 Task: Find the shortest route from New York City to Statue of Liberty National Monument.
Action: Mouse pressed left at (189, 54)
Screenshot: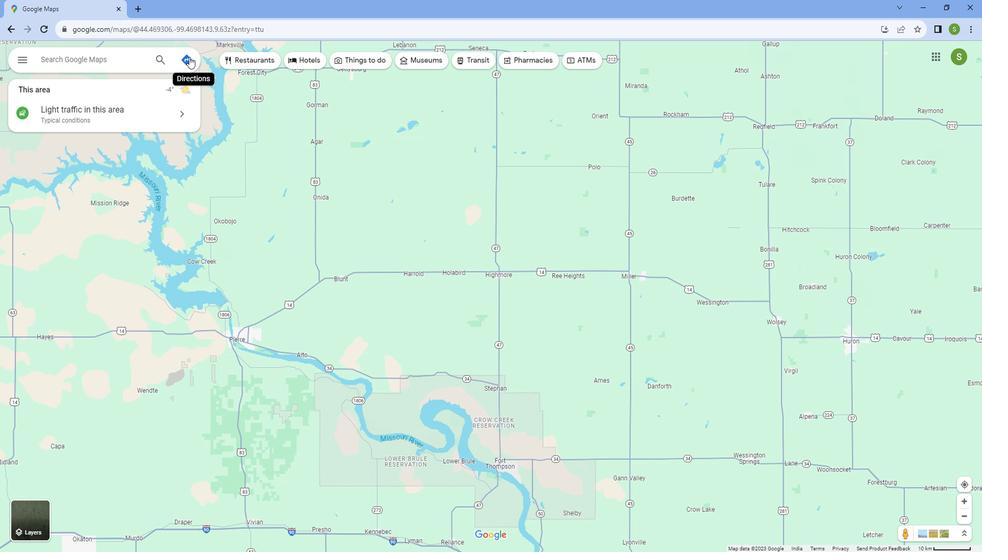 
Action: Mouse moved to (68, 84)
Screenshot: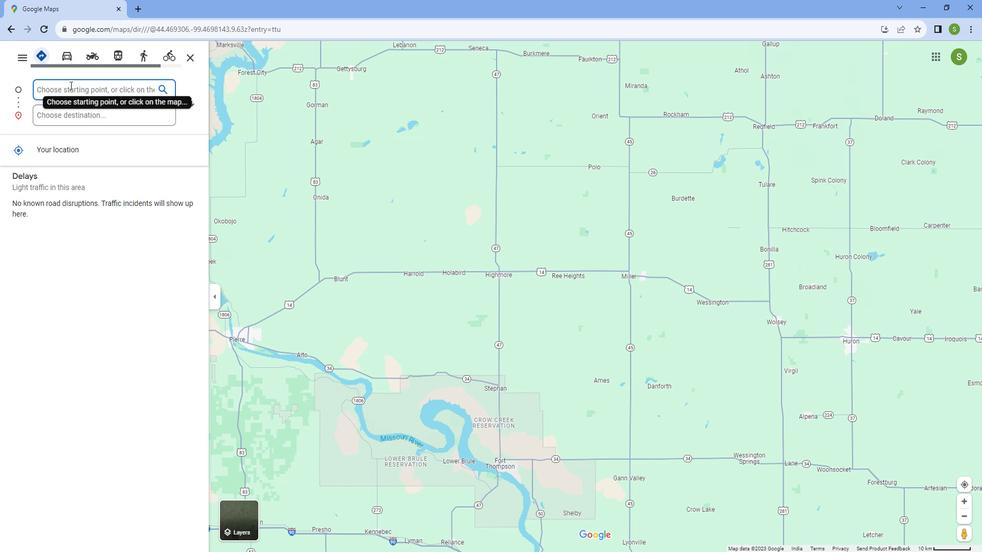 
Action: Mouse pressed left at (68, 84)
Screenshot: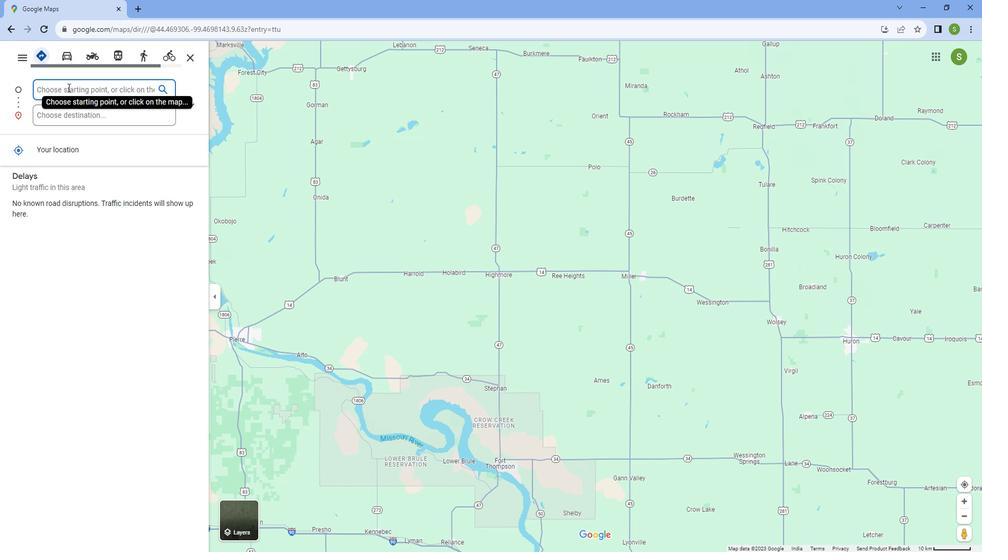 
Action: Mouse moved to (67, 80)
Screenshot: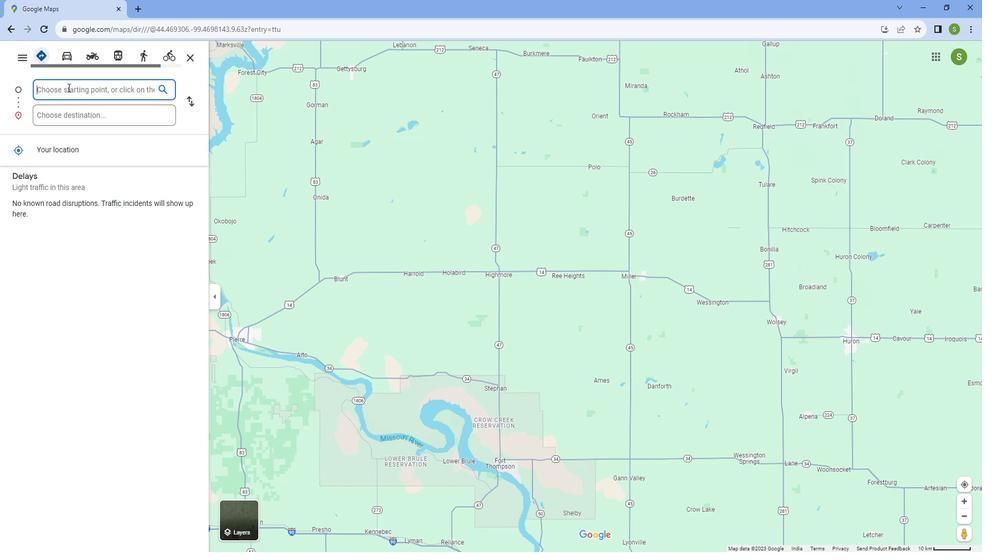 
Action: Key pressed <Key.caps_lock>N<Key.caps_lock>ew<Key.space><Key.caps_lock>Y<Key.caps_lock>ork<Key.space><Key.caps_lock>C<Key.caps_lock>ity
Screenshot: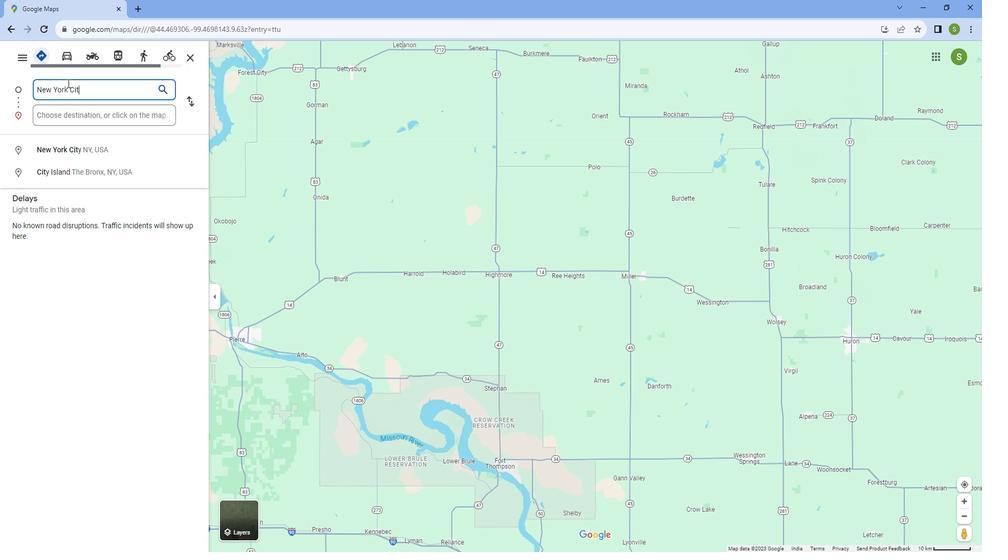 
Action: Mouse moved to (35, 150)
Screenshot: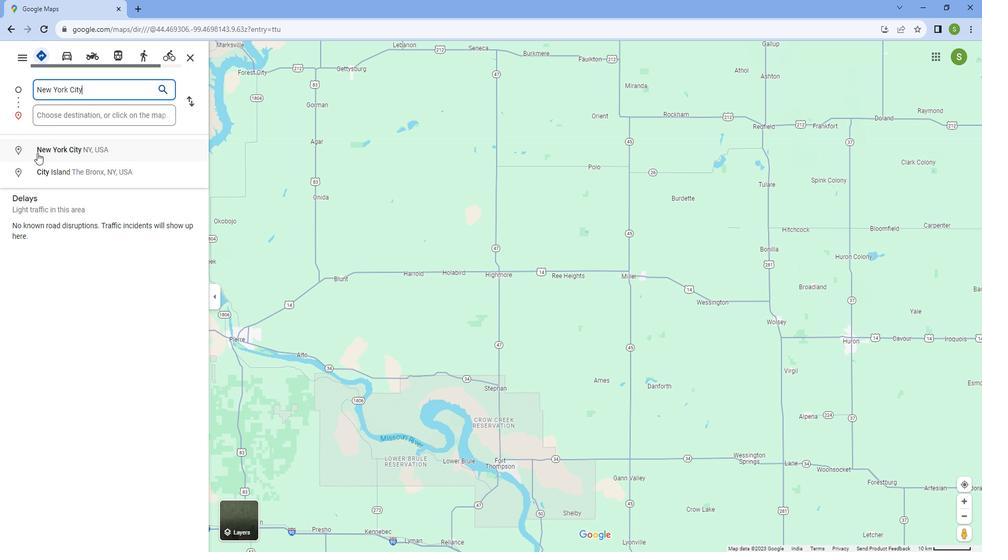 
Action: Mouse pressed left at (35, 150)
Screenshot: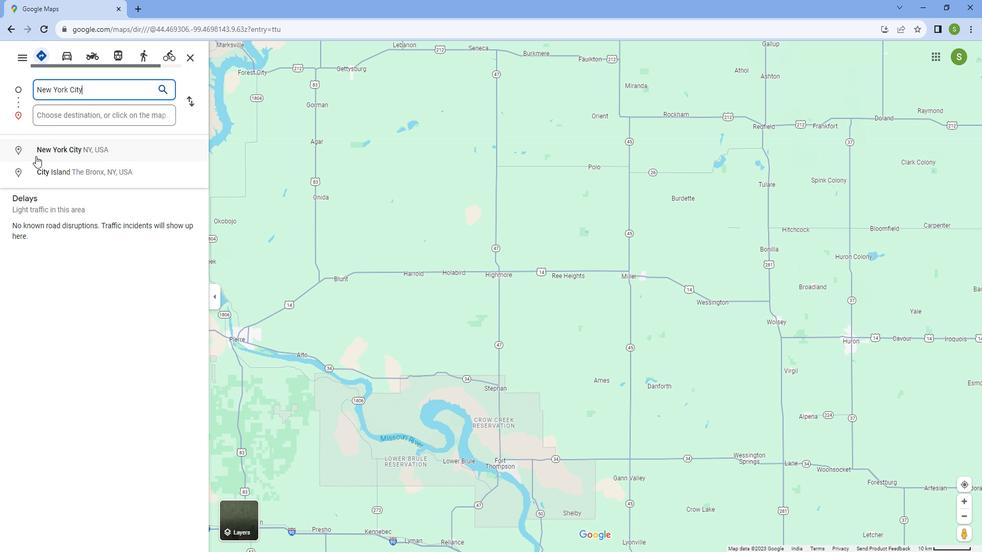 
Action: Mouse moved to (111, 113)
Screenshot: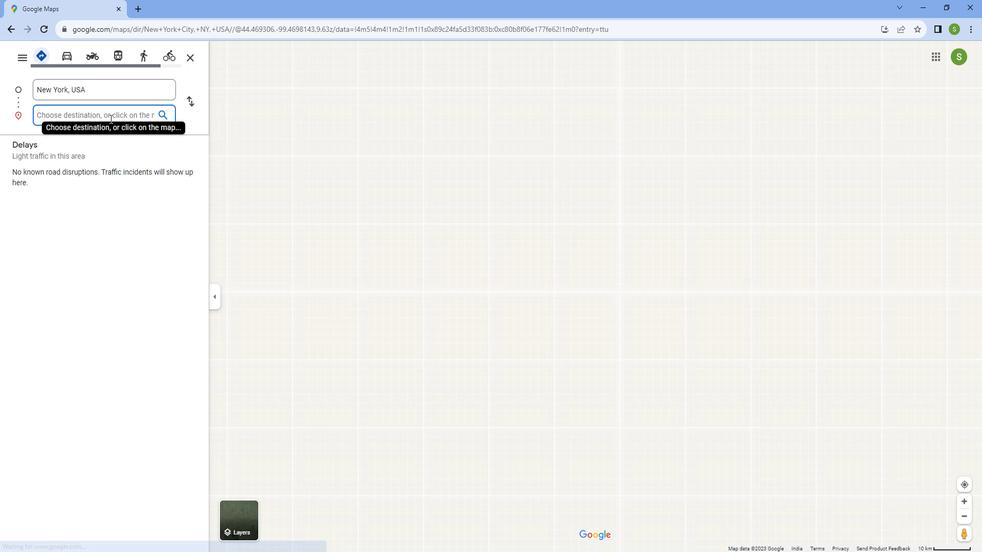
Action: Mouse pressed left at (111, 113)
Screenshot: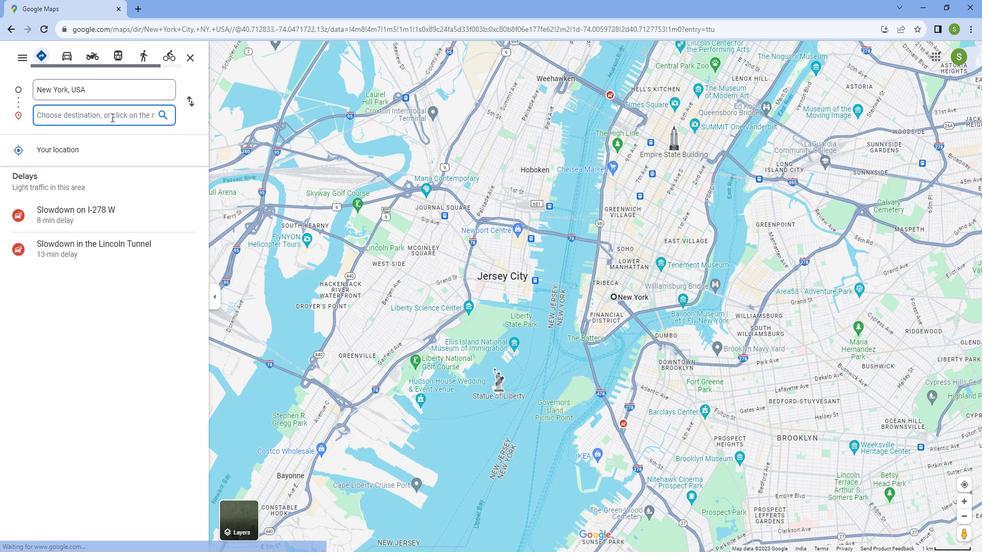 
Action: Mouse moved to (113, 112)
Screenshot: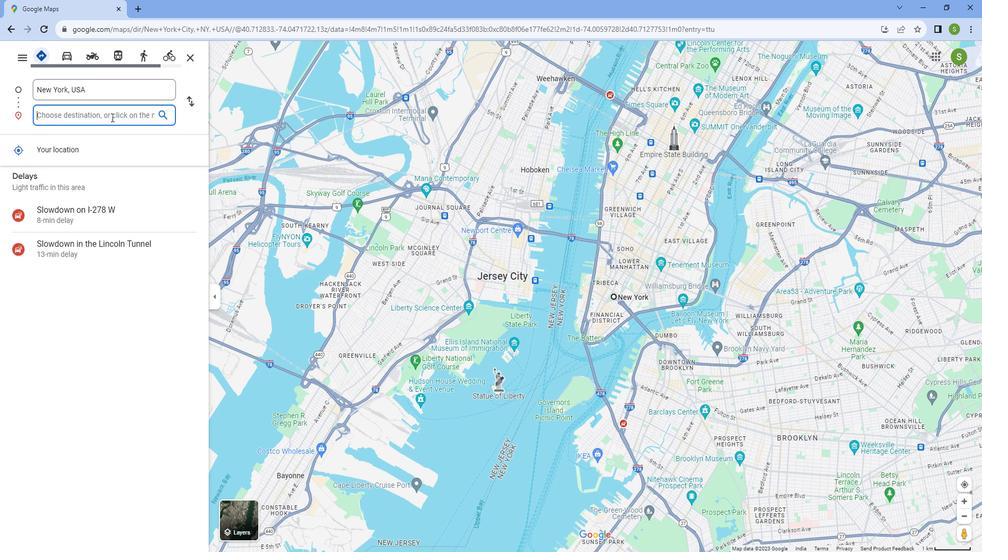 
Action: Key pressed <Key.caps_lock>S<Key.caps_lock>tatue<Key.space>of<Key.space><Key.caps_lock>L<Key.caps_lock>iberty<Key.space><Key.caps_lock>N<Key.caps_lock>tional<Key.space><Key.caps_lock>
Screenshot: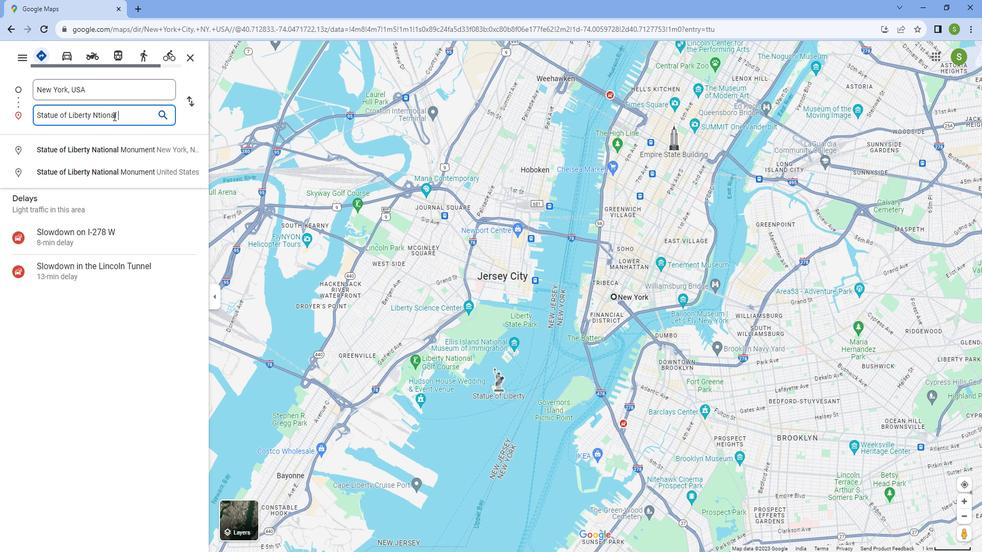 
Action: Mouse moved to (99, 110)
Screenshot: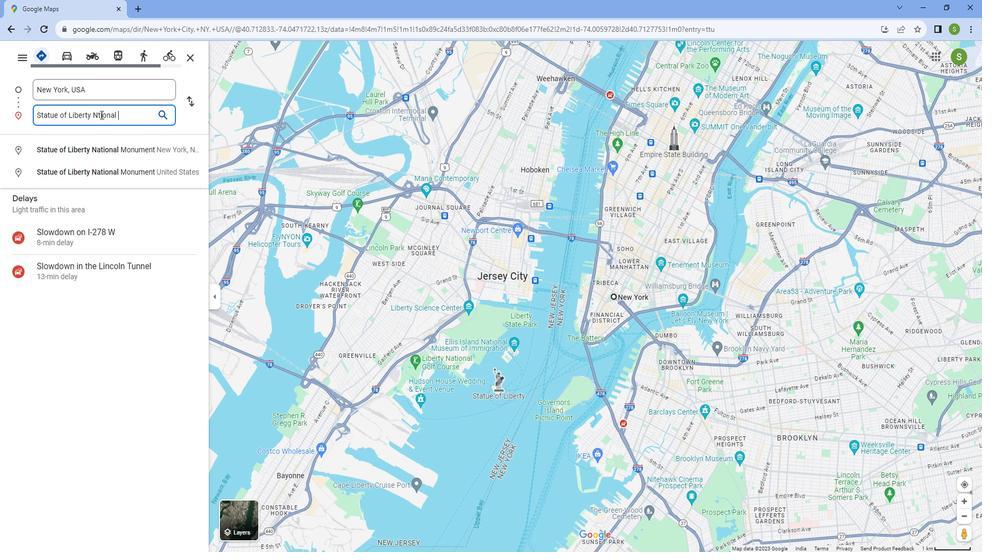 
Action: Mouse pressed left at (99, 110)
Screenshot: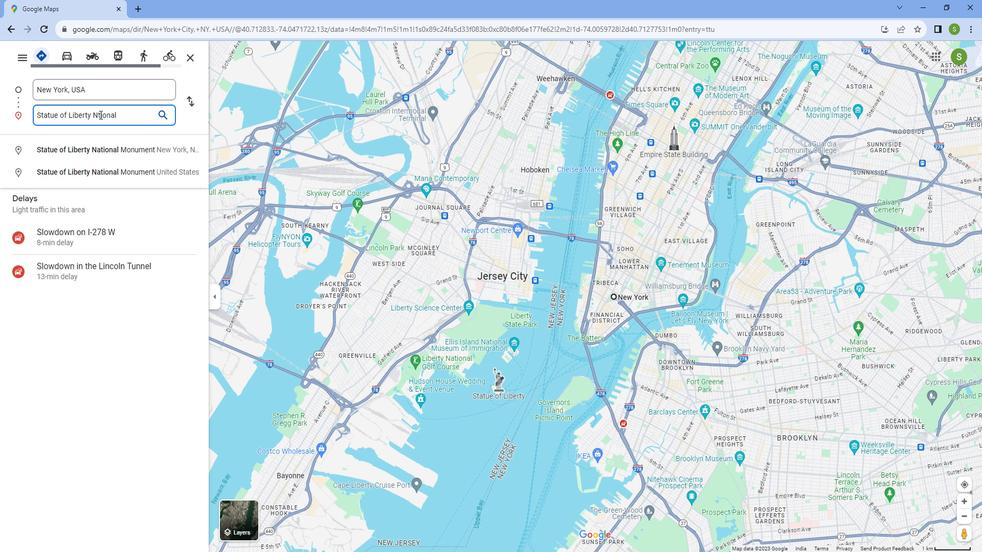 
Action: Mouse moved to (98, 111)
Screenshot: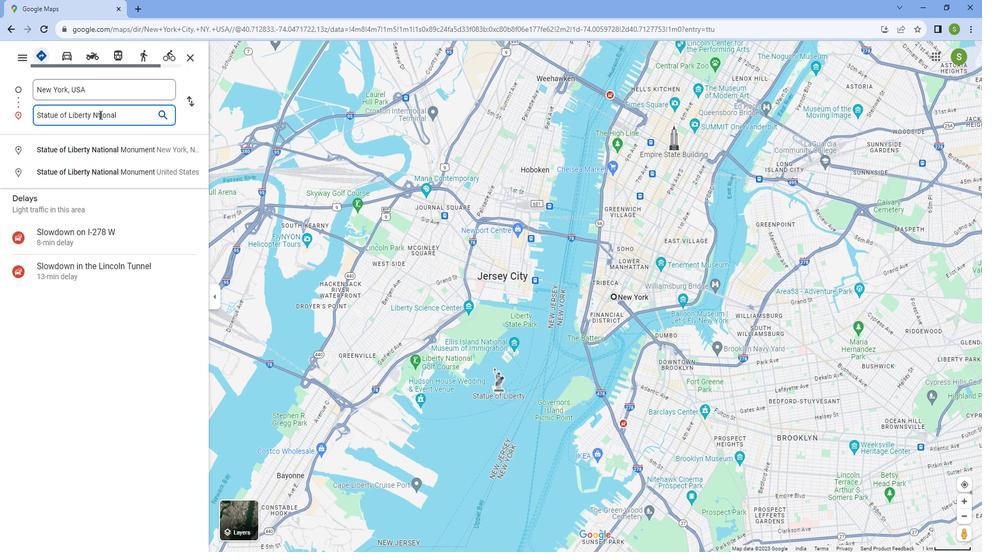 
Action: Mouse pressed left at (98, 111)
Screenshot: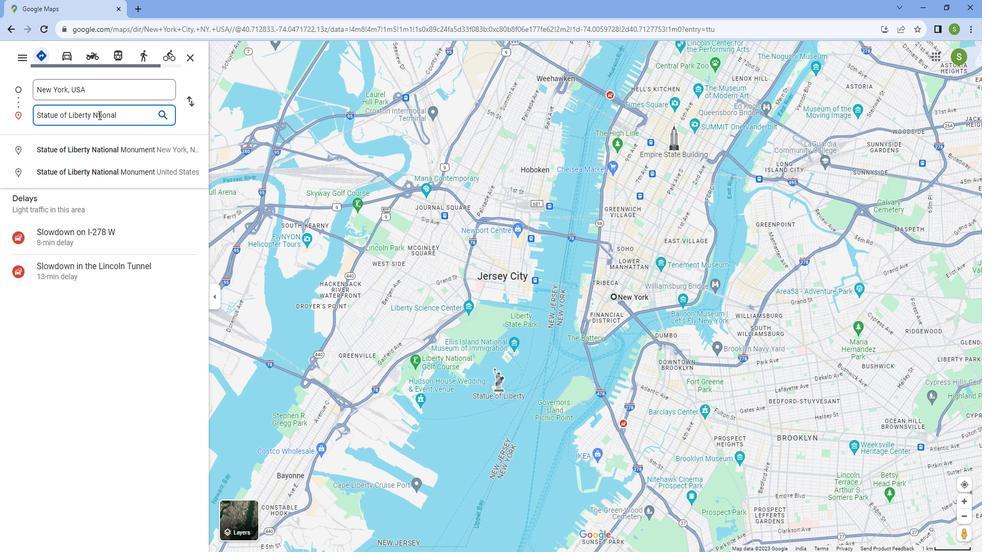 
Action: Mouse moved to (113, 109)
Screenshot: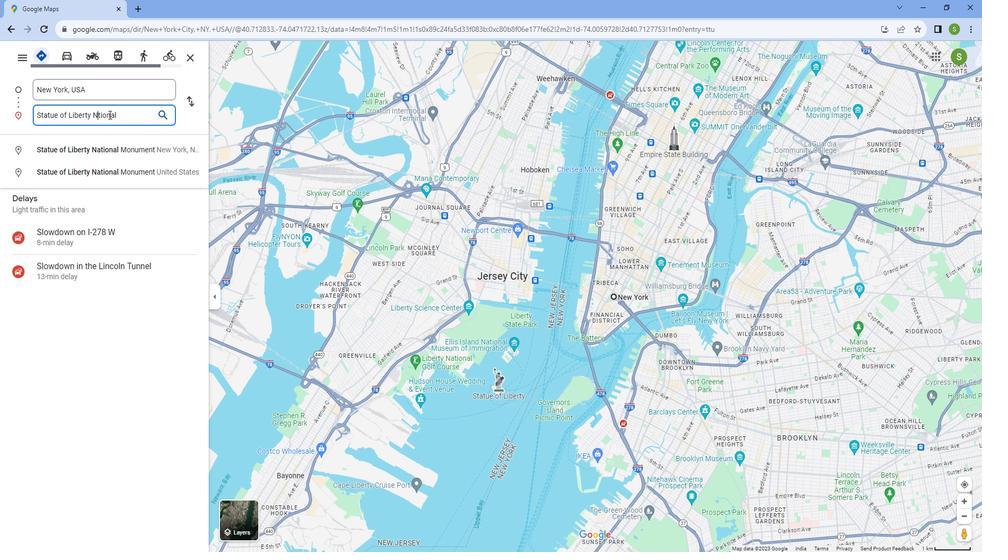 
Action: Key pressed A
Screenshot: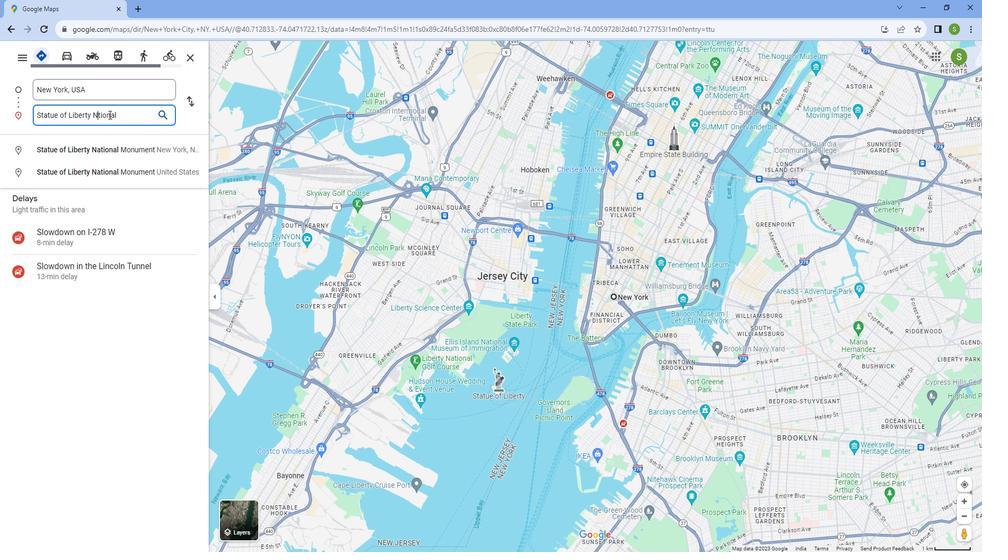 
Action: Mouse moved to (119, 103)
Screenshot: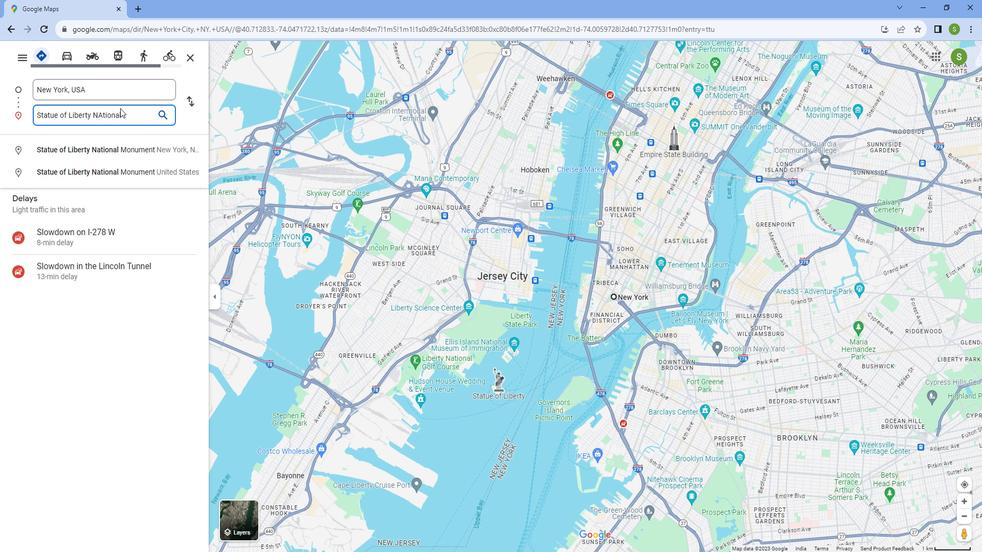 
Action: Key pressed <Key.backspace><Key.caps_lock>a
Screenshot: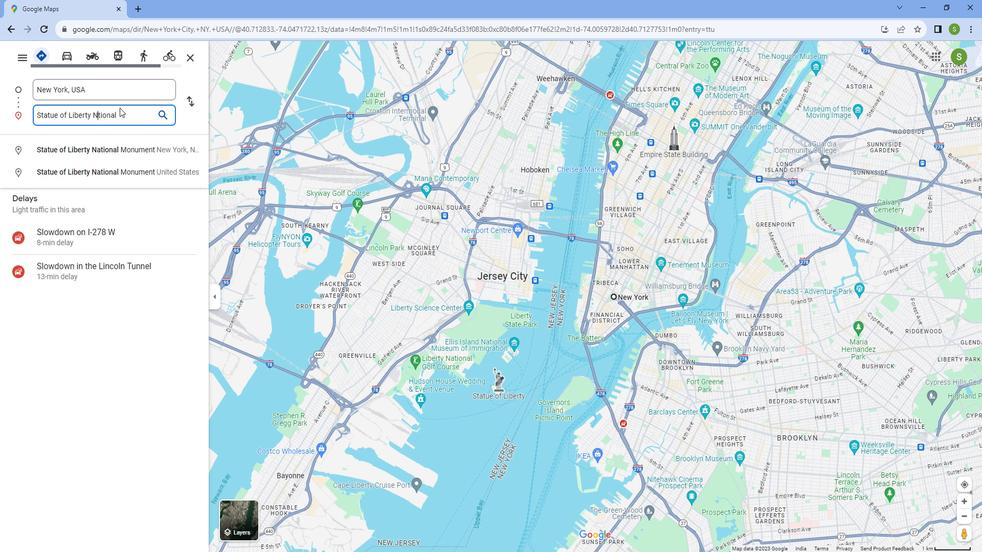 
Action: Mouse moved to (130, 112)
Screenshot: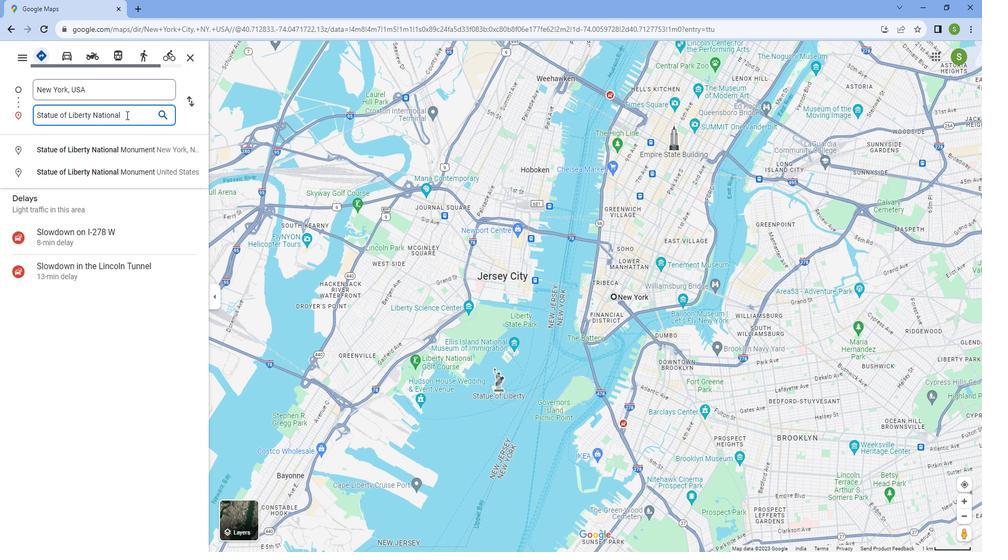 
Action: Mouse pressed left at (130, 112)
Screenshot: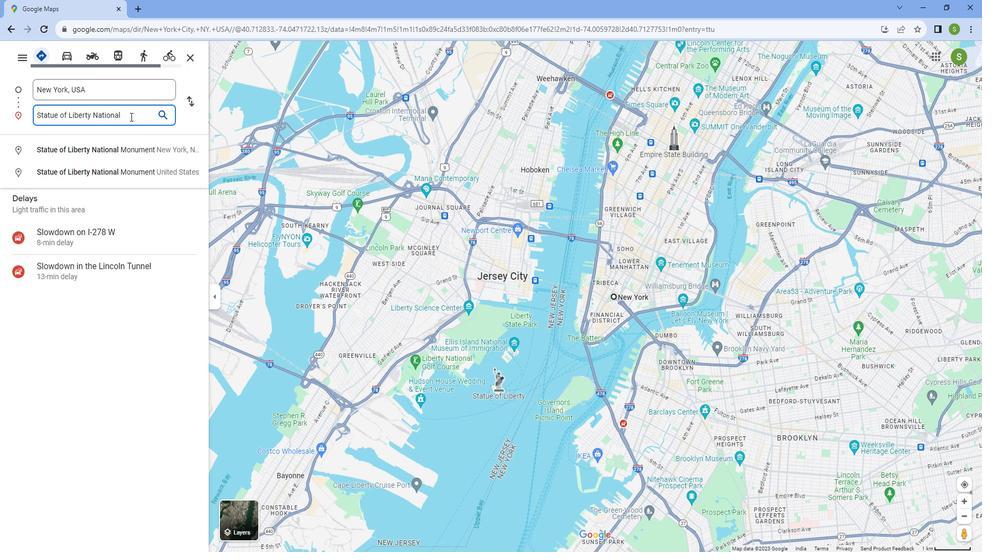 
Action: Key pressed <Key.caps_lock>M<Key.caps_lock>onument
Screenshot: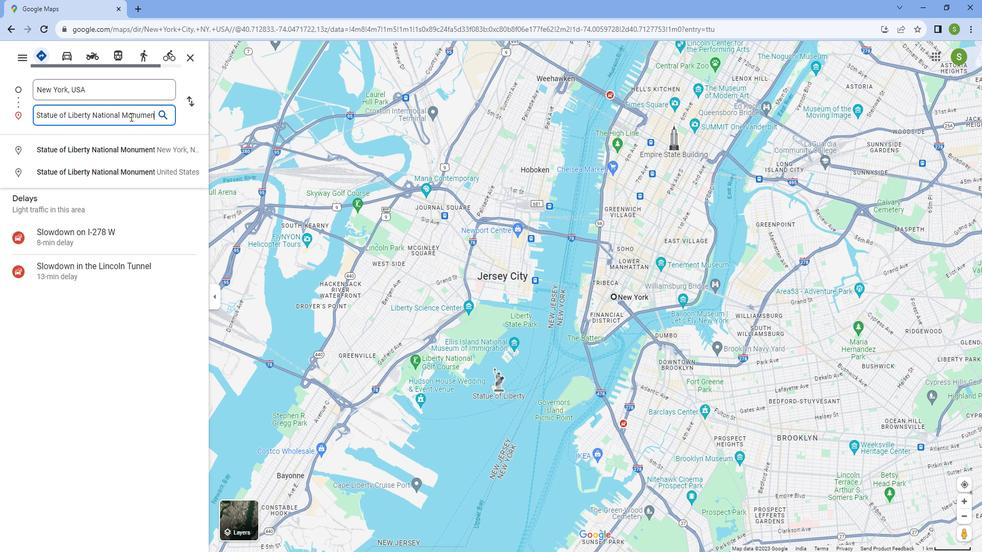 
Action: Mouse moved to (113, 148)
Screenshot: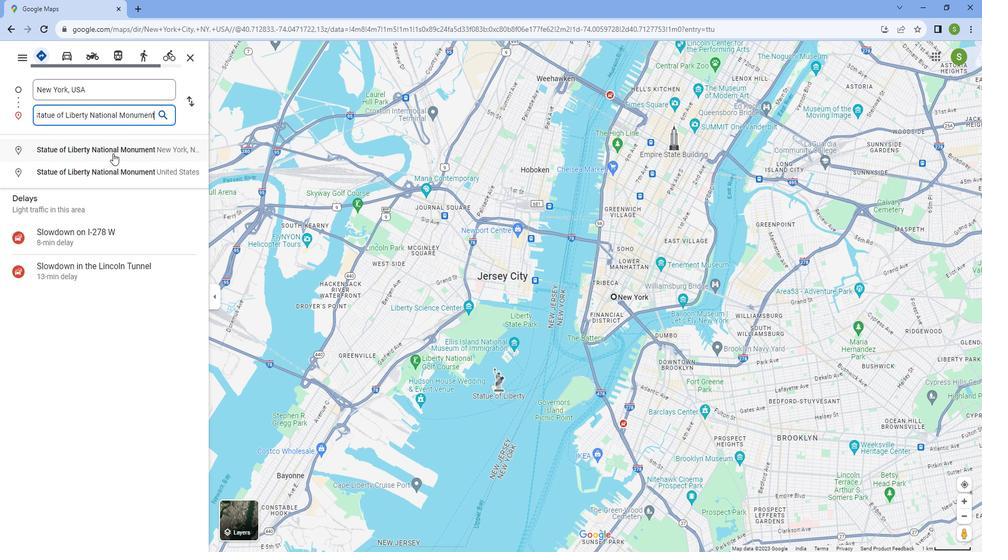 
Action: Mouse pressed left at (113, 148)
Screenshot: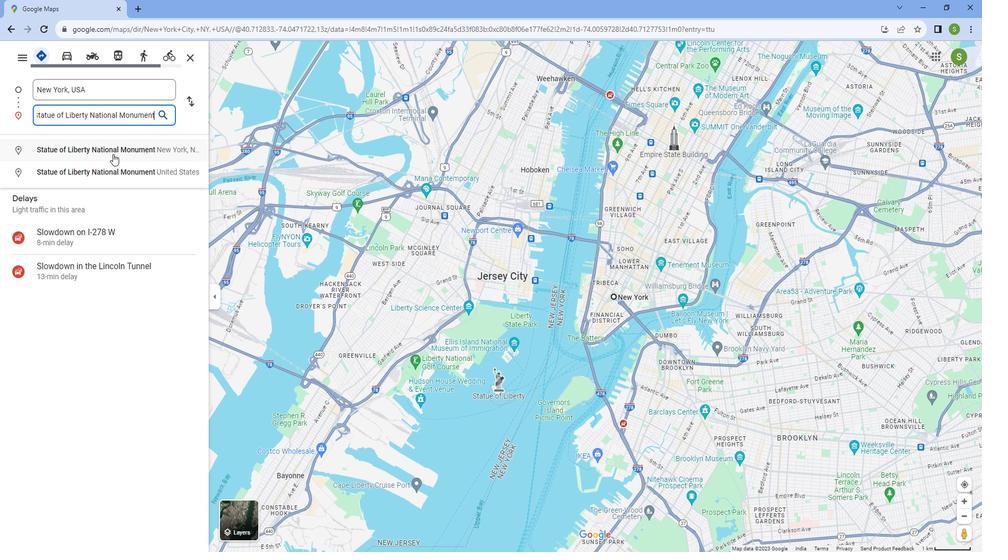 
Action: Mouse moved to (57, 268)
Screenshot: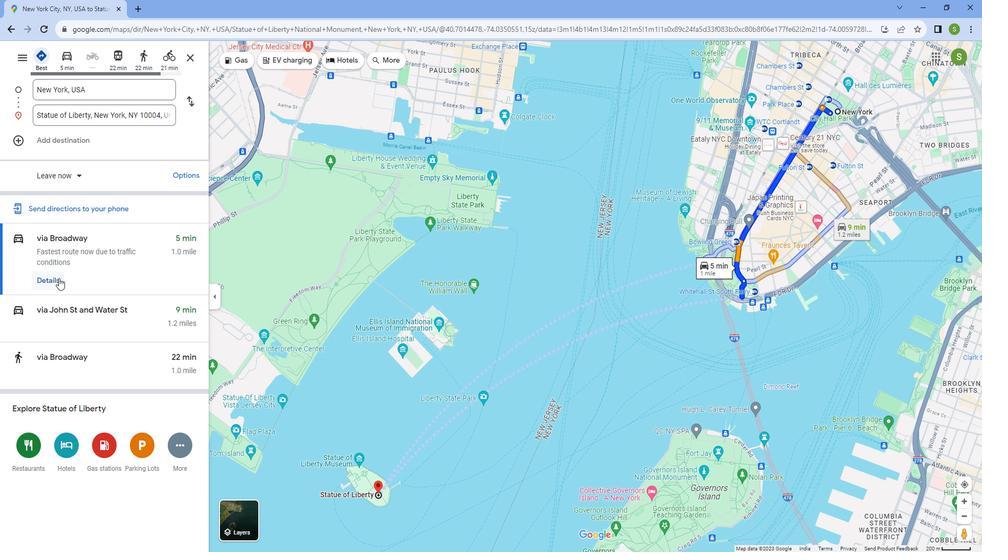 
Action: Mouse pressed left at (57, 268)
Screenshot: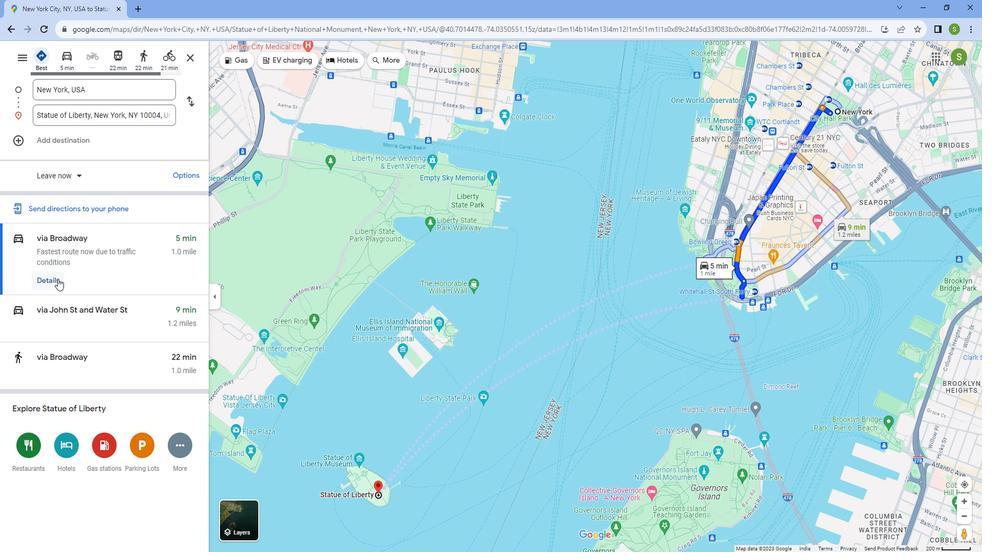 
Action: Mouse moved to (82, 256)
Screenshot: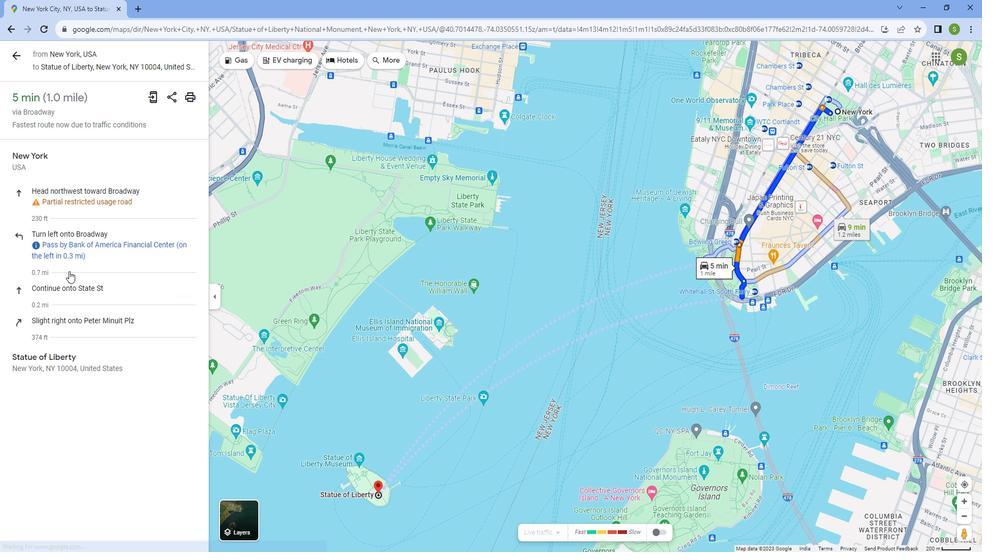 
Action: Mouse scrolled (82, 256) with delta (0, 0)
Screenshot: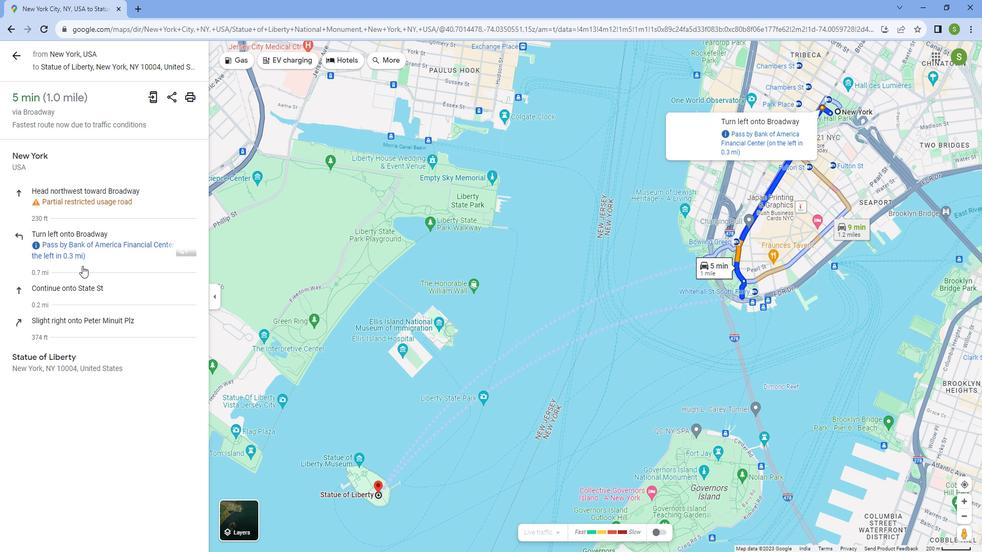 
Action: Mouse scrolled (82, 256) with delta (0, 0)
Screenshot: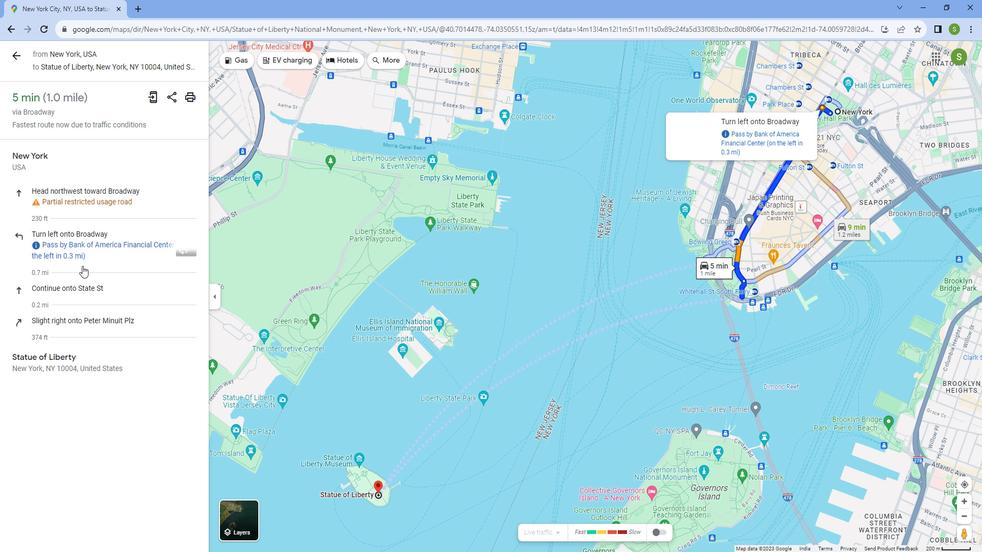 
Action: Mouse moved to (392, 299)
Screenshot: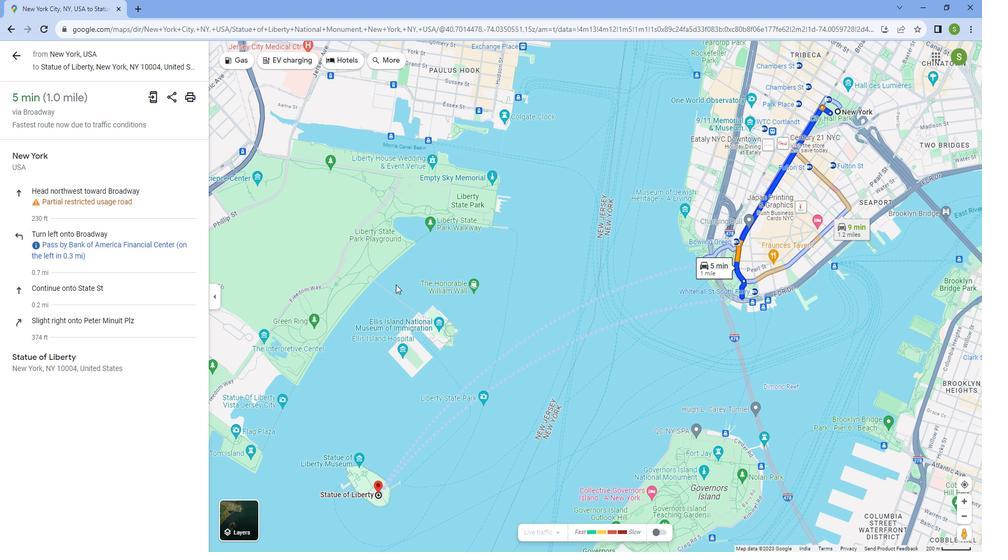 
Action: Mouse scrolled (392, 299) with delta (0, 0)
Screenshot: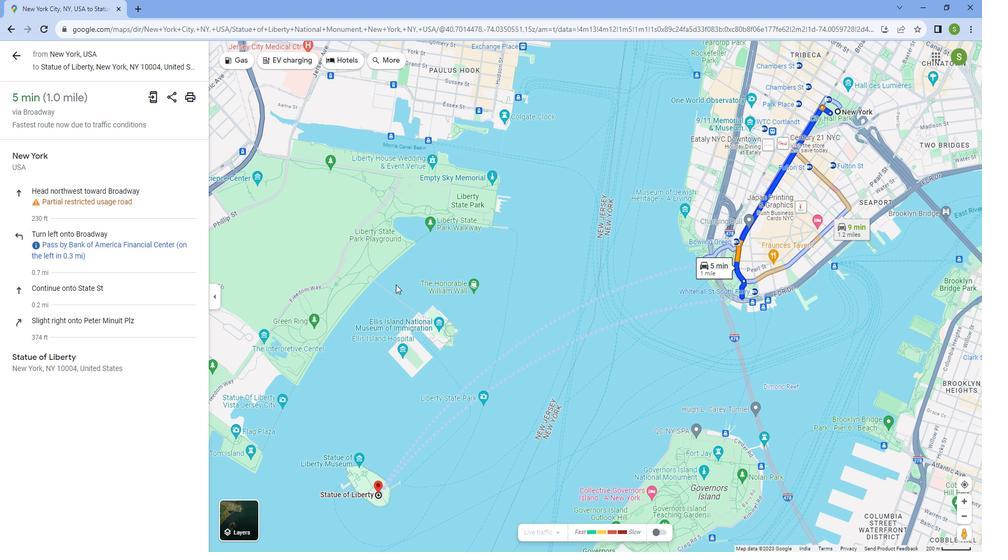 
Action: Mouse moved to (396, 346)
Screenshot: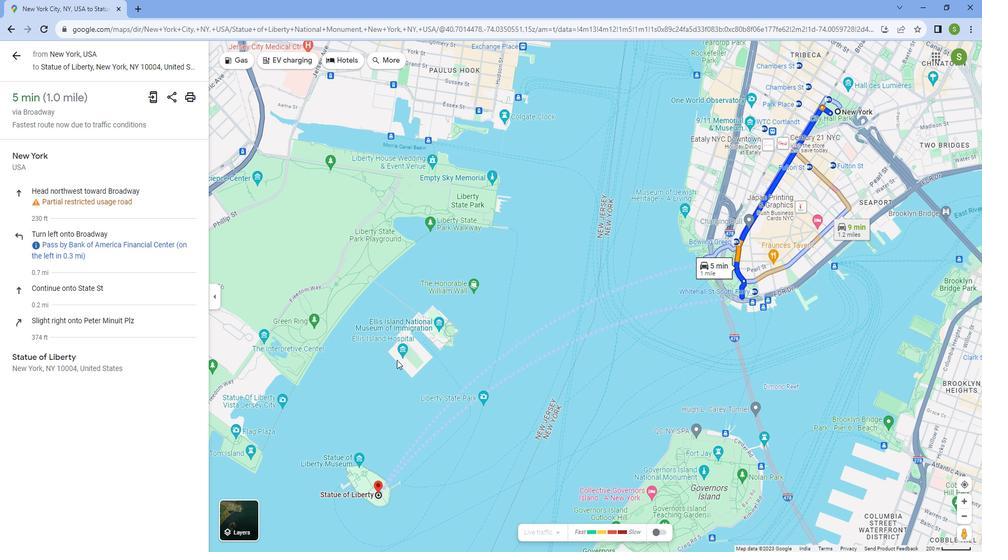
Action: Mouse scrolled (396, 346) with delta (0, 0)
Screenshot: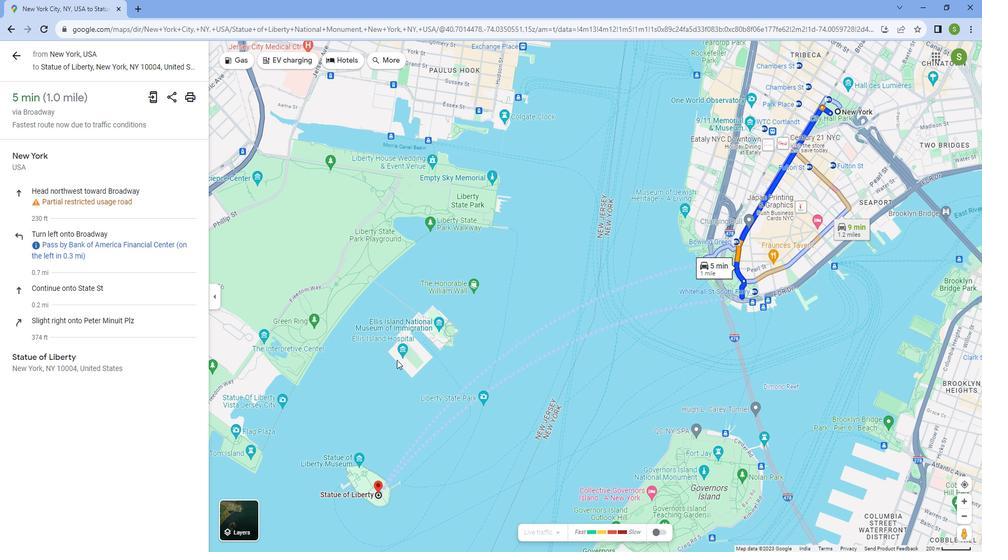 
Action: Mouse moved to (795, 235)
Screenshot: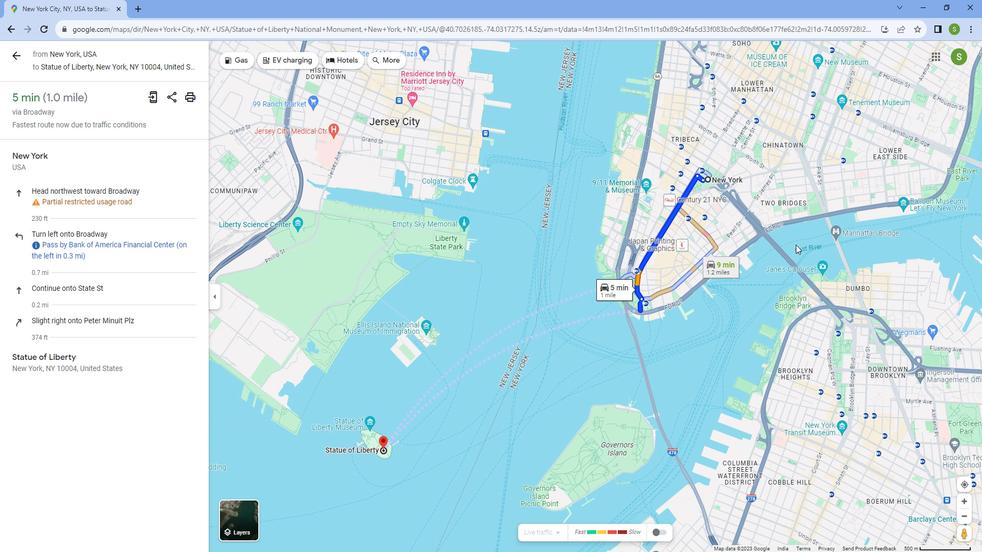 
Action: Mouse scrolled (795, 235) with delta (0, 0)
Screenshot: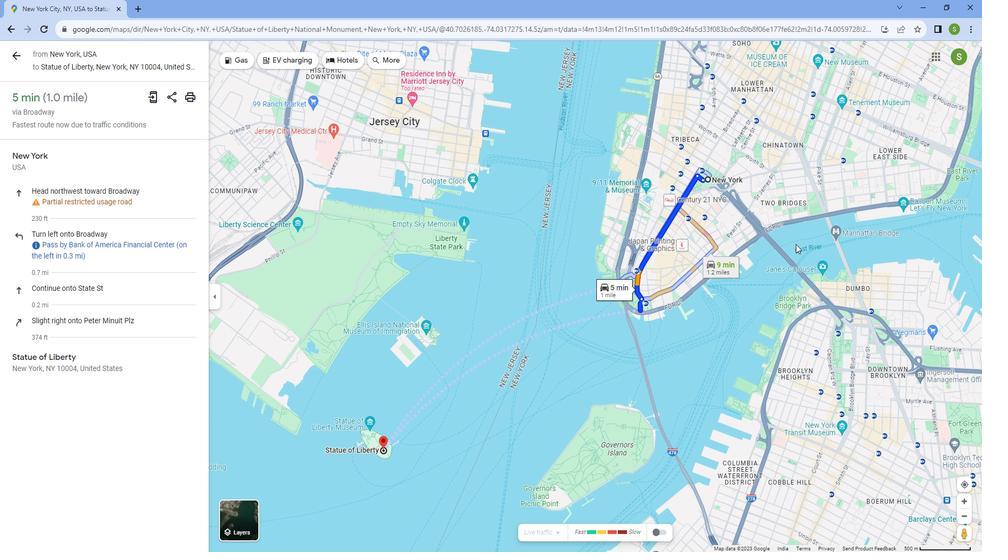 
Action: Mouse moved to (794, 235)
Screenshot: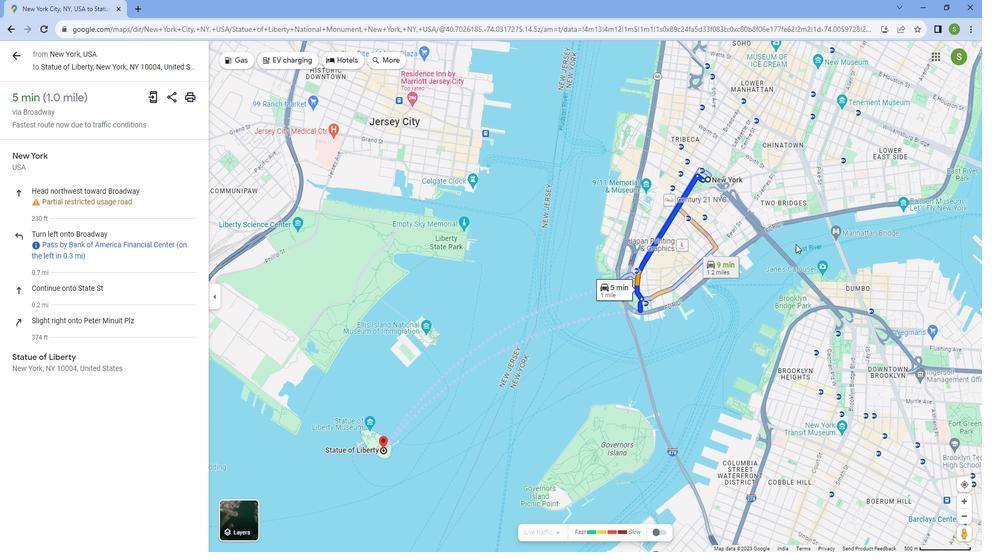 
Action: Mouse scrolled (794, 236) with delta (0, 0)
Screenshot: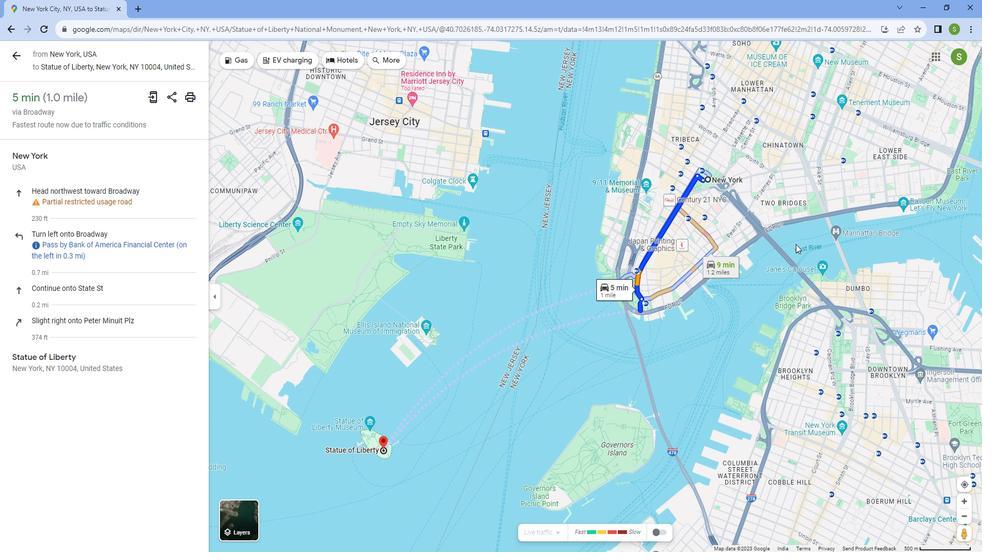 
Action: Mouse scrolled (794, 236) with delta (0, 0)
Screenshot: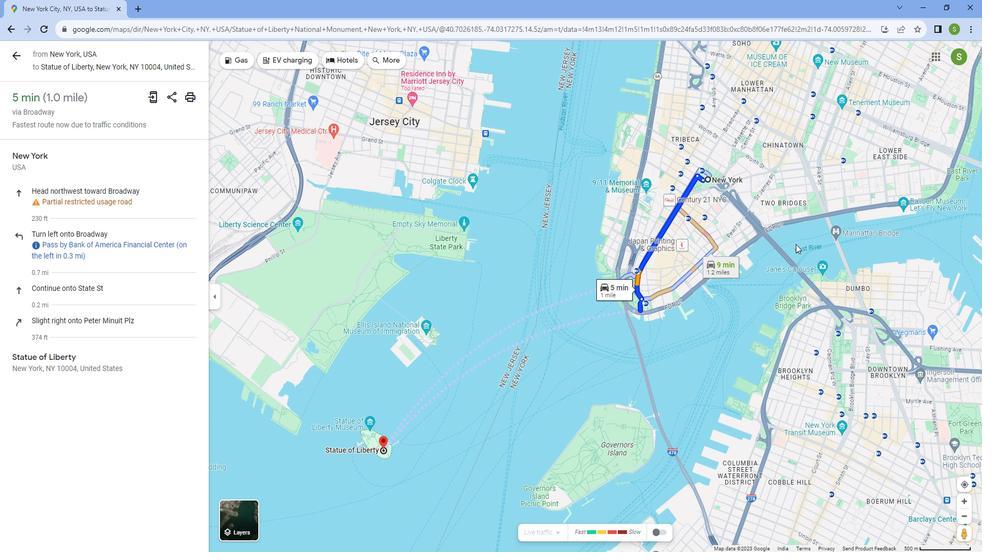 
Action: Mouse scrolled (794, 236) with delta (0, 0)
Screenshot: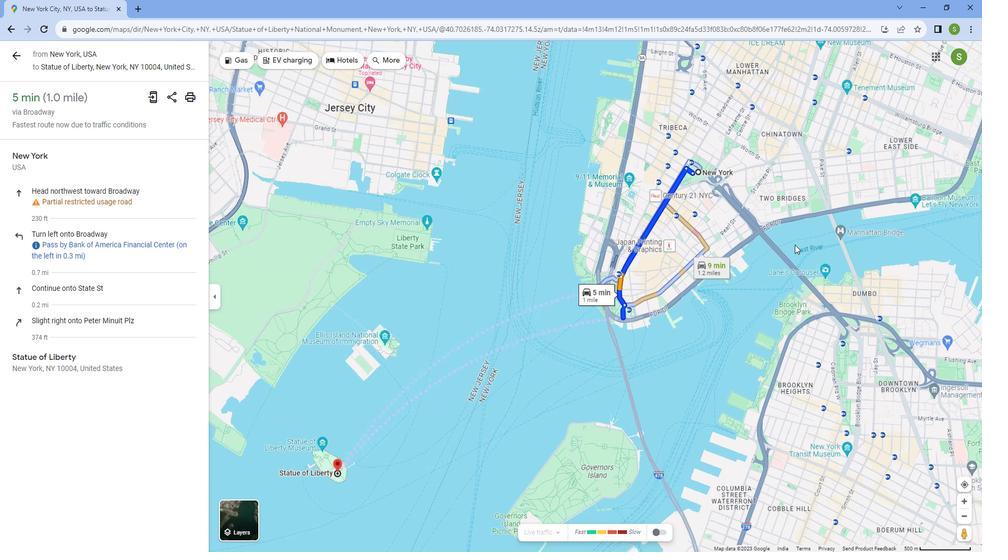 
Action: Mouse scrolled (794, 235) with delta (0, 0)
Screenshot: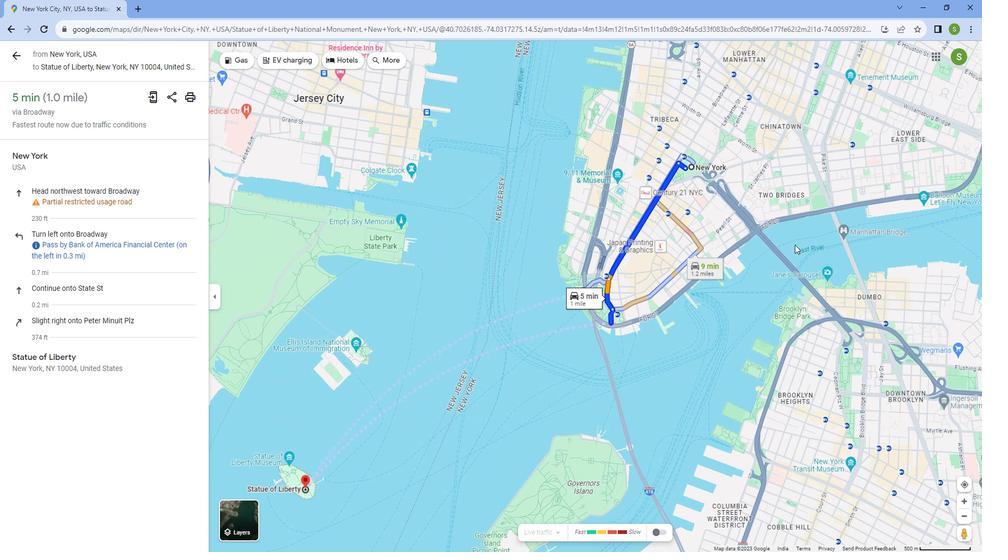 
Action: Mouse scrolled (794, 236) with delta (0, 0)
Screenshot: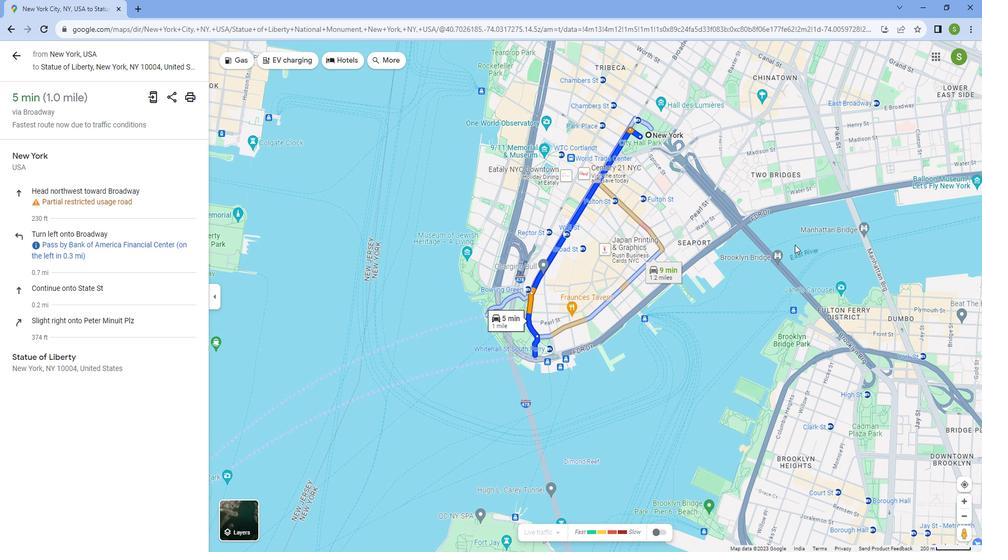 
Action: Mouse scrolled (794, 236) with delta (0, 0)
Screenshot: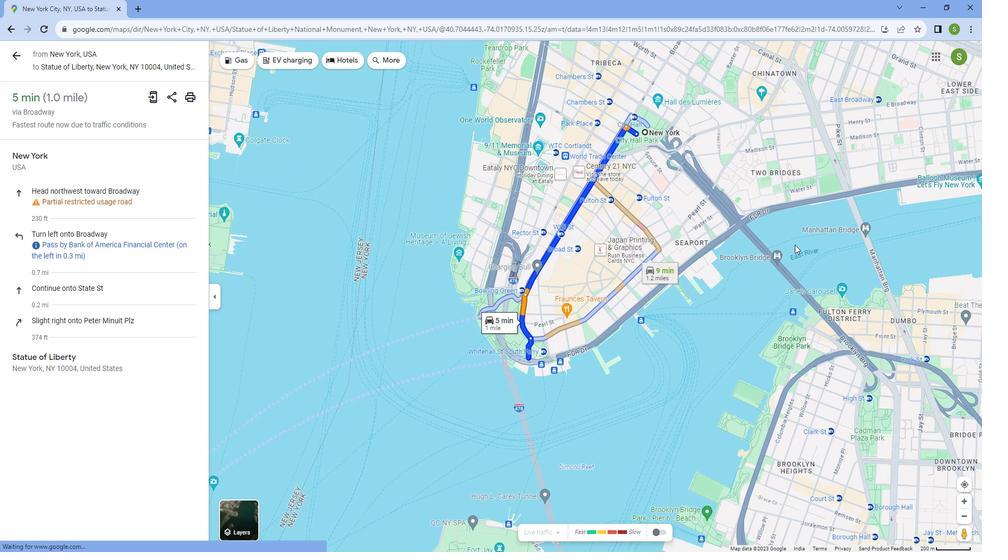 
Action: Mouse scrolled (794, 235) with delta (0, 0)
Screenshot: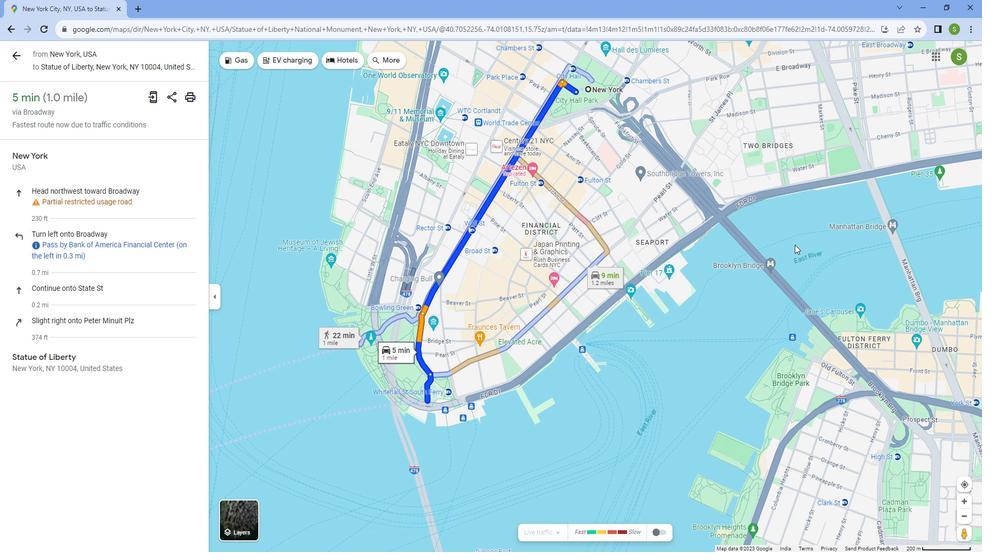 
Action: Mouse scrolled (794, 235) with delta (0, 0)
Screenshot: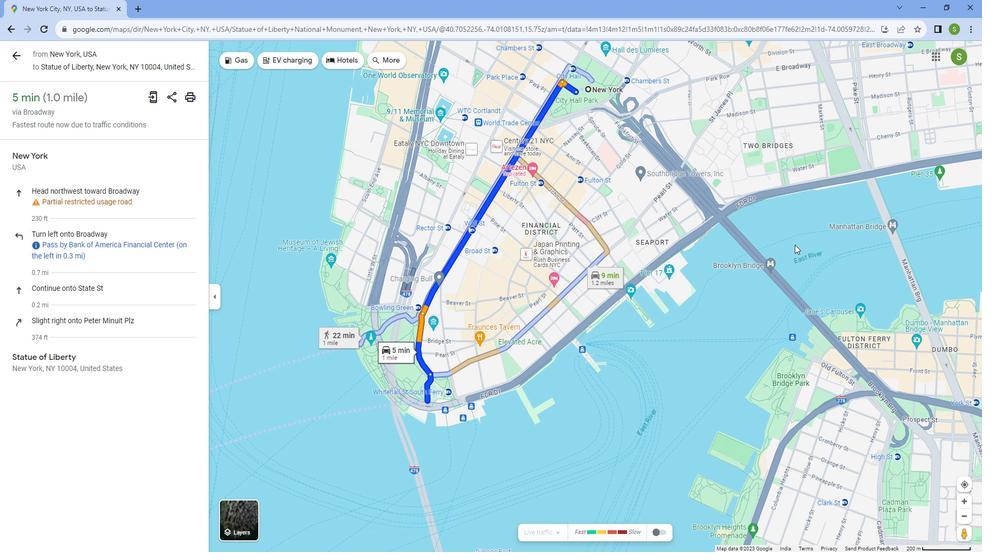 
Action: Mouse scrolled (794, 235) with delta (0, 0)
Screenshot: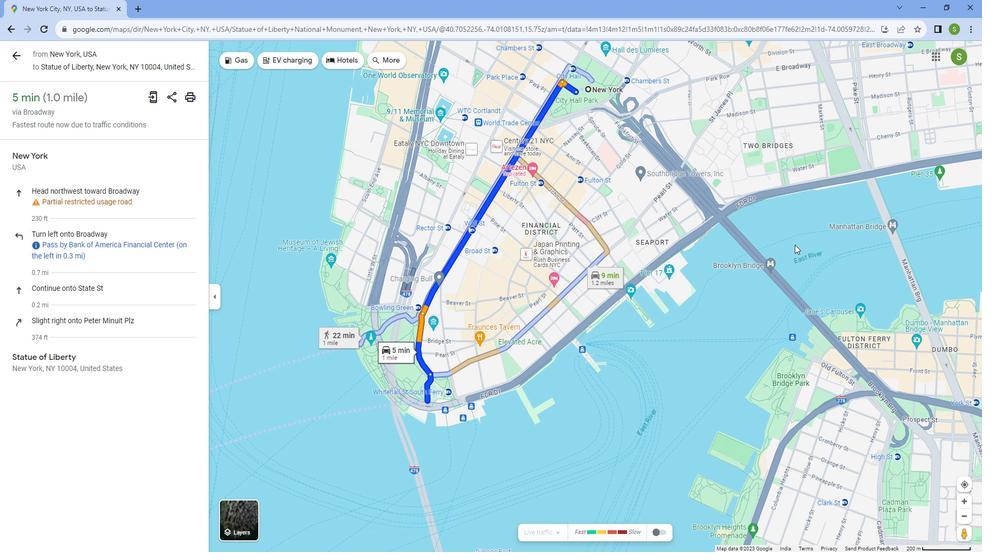 
Action: Mouse scrolled (794, 235) with delta (0, 0)
Screenshot: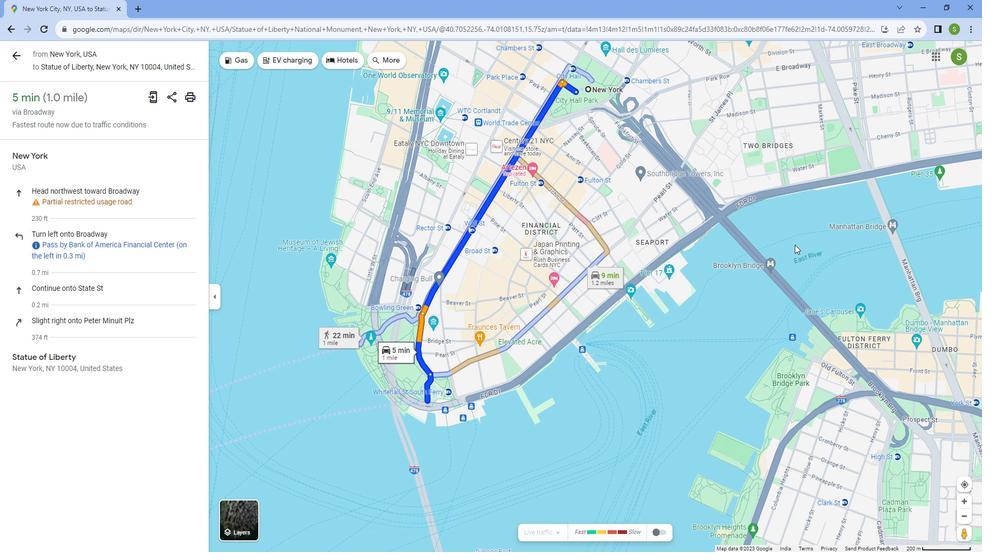 
Action: Mouse scrolled (794, 235) with delta (0, 0)
Screenshot: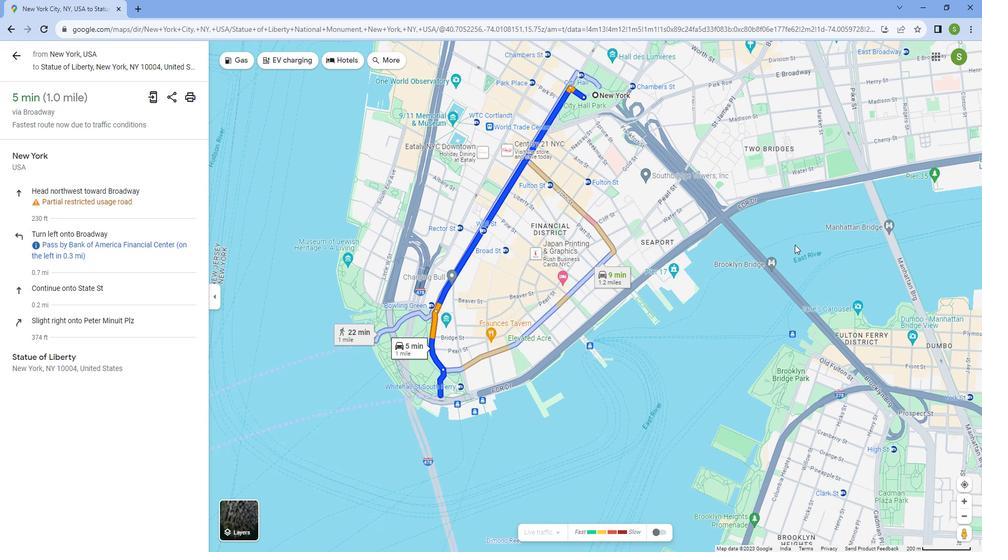 
Action: Mouse moved to (365, 197)
Screenshot: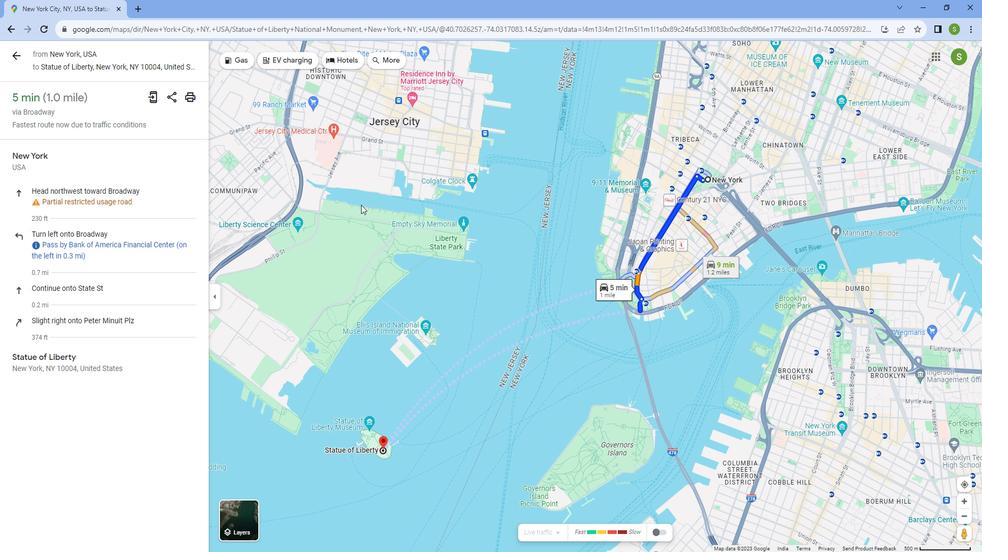 
